 Task: Schedule a meeting for the charity event promotion.
Action: Mouse moved to (316, 155)
Screenshot: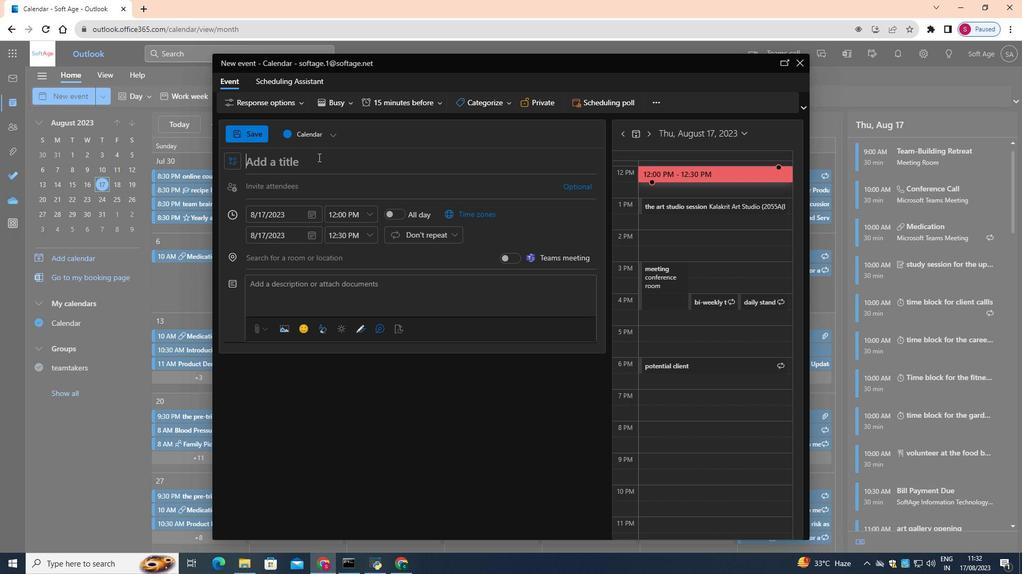 
Action: Mouse pressed left at (316, 155)
Screenshot: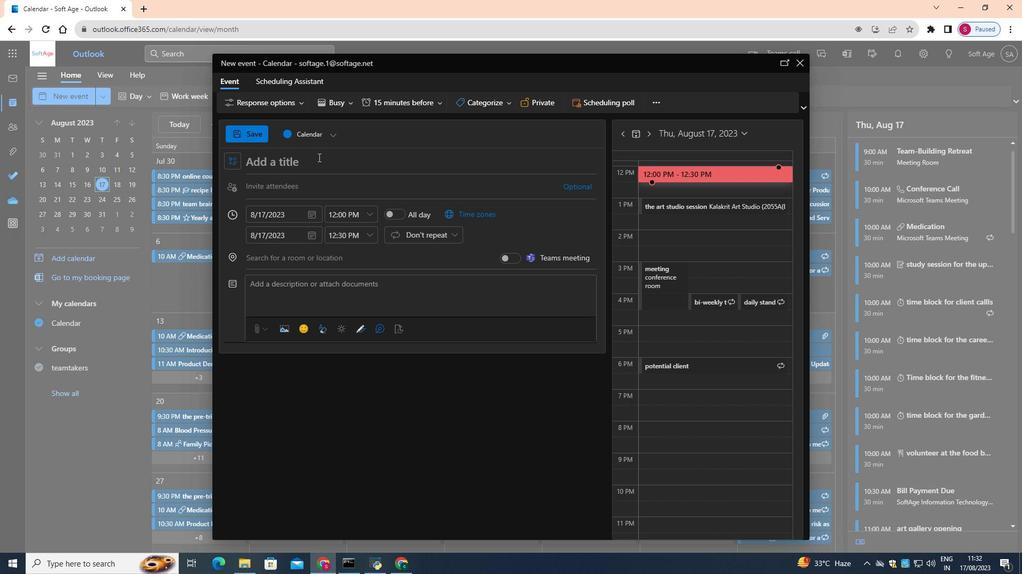 
Action: Key pressed <Key.shift>Charity<Key.space><Key.shift>Event<Key.space><Key.shift>Promotion<Key.space><Key.shift>Meeting
Screenshot: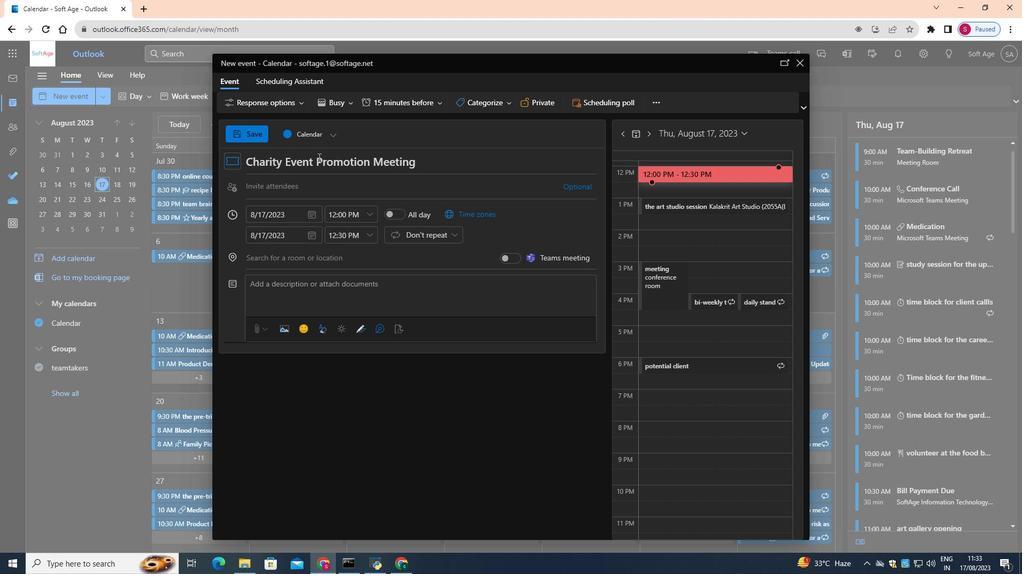 
Action: Mouse moved to (305, 211)
Screenshot: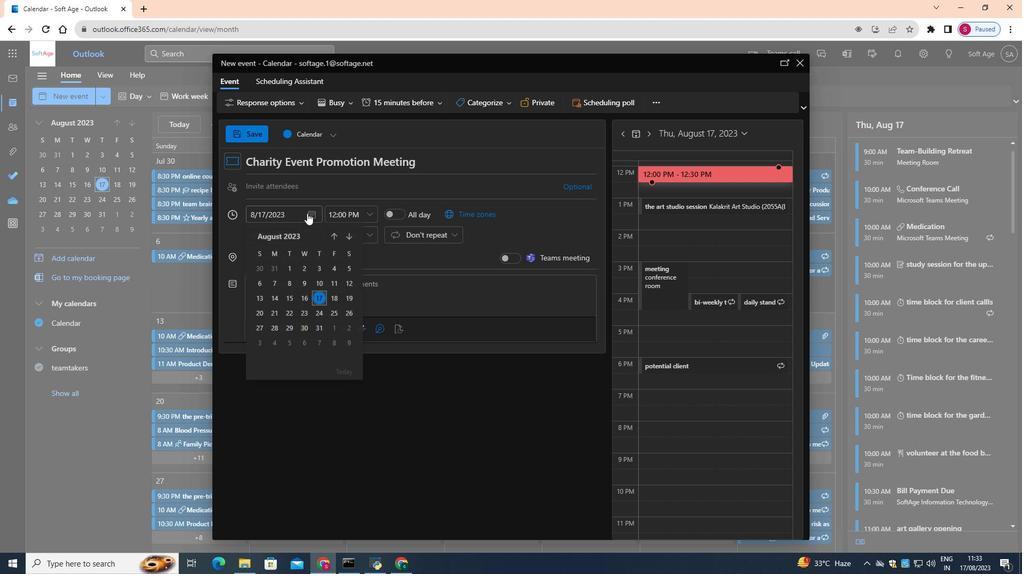 
Action: Mouse pressed left at (305, 211)
Screenshot: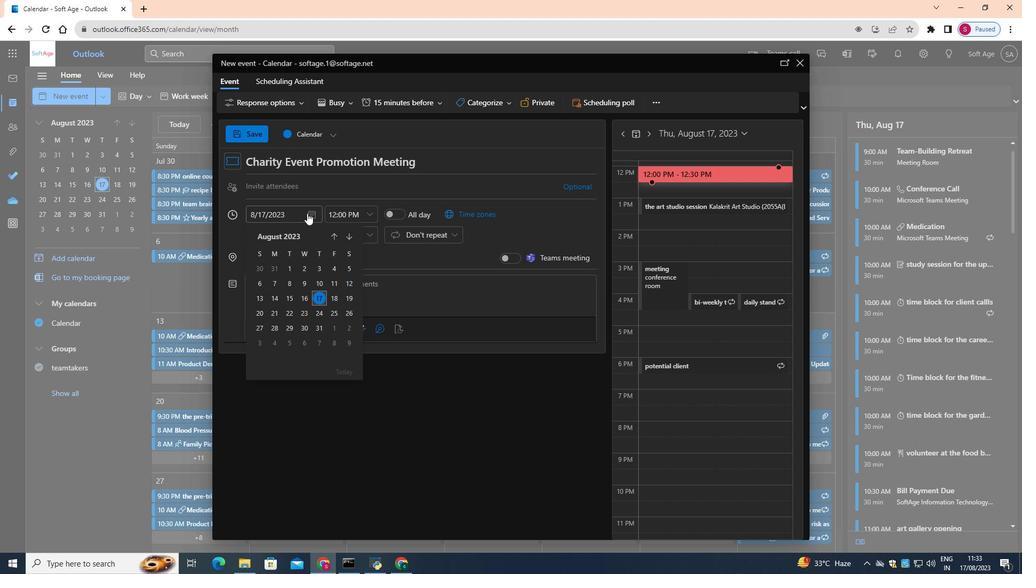 
Action: Mouse moved to (269, 311)
Screenshot: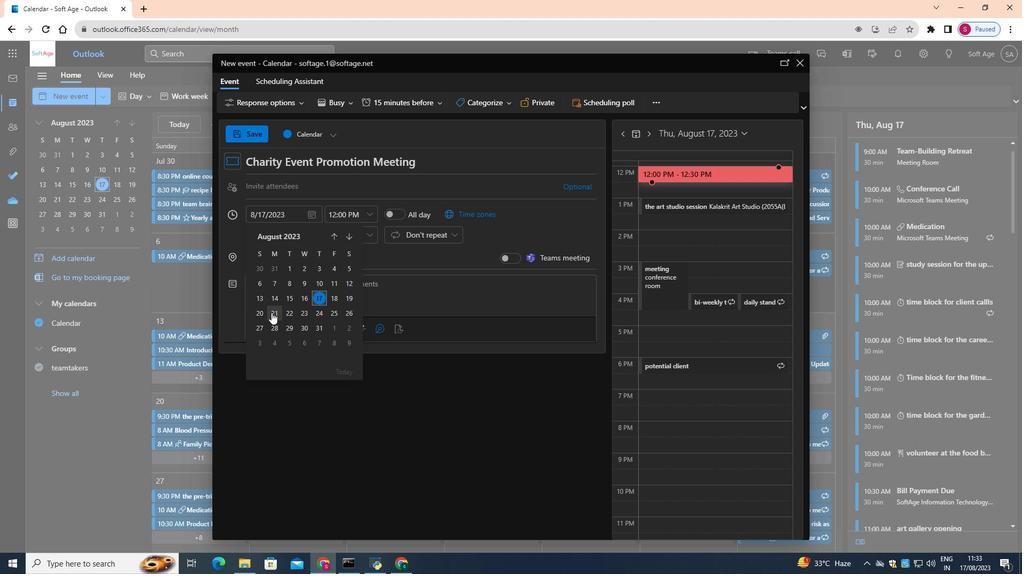 
Action: Mouse pressed left at (269, 311)
Screenshot: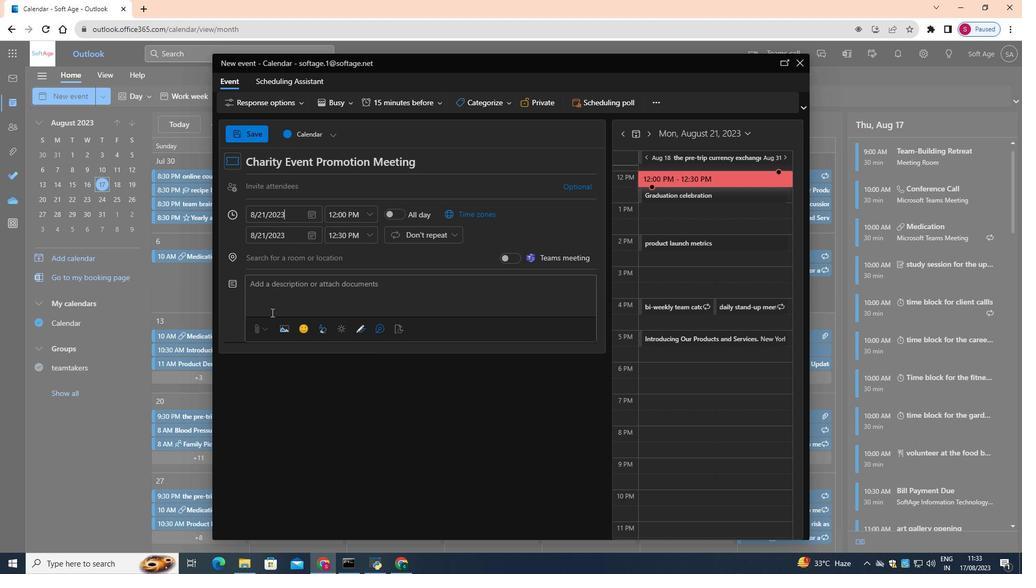 
Action: Mouse moved to (366, 217)
Screenshot: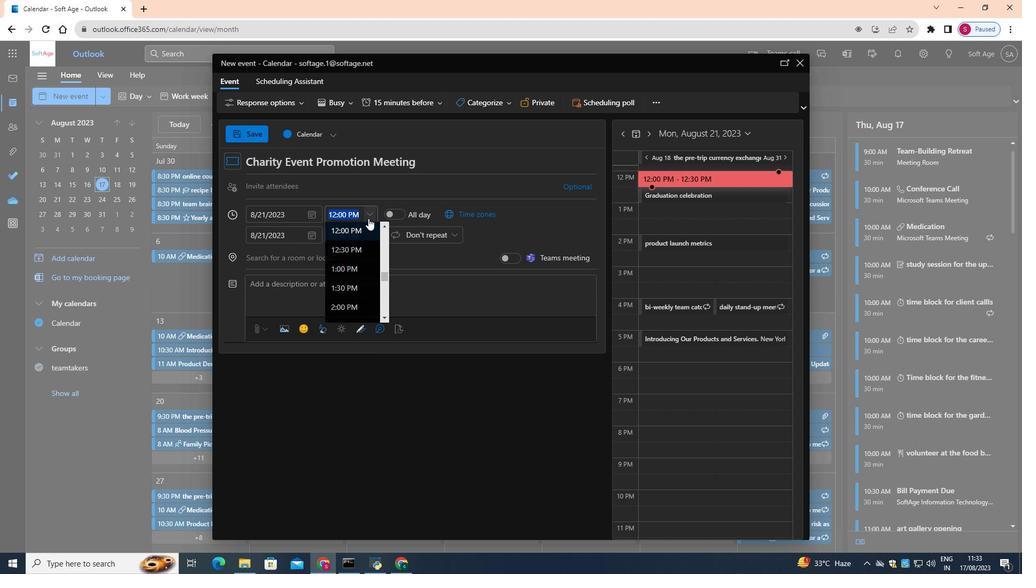 
Action: Mouse pressed left at (366, 217)
Screenshot: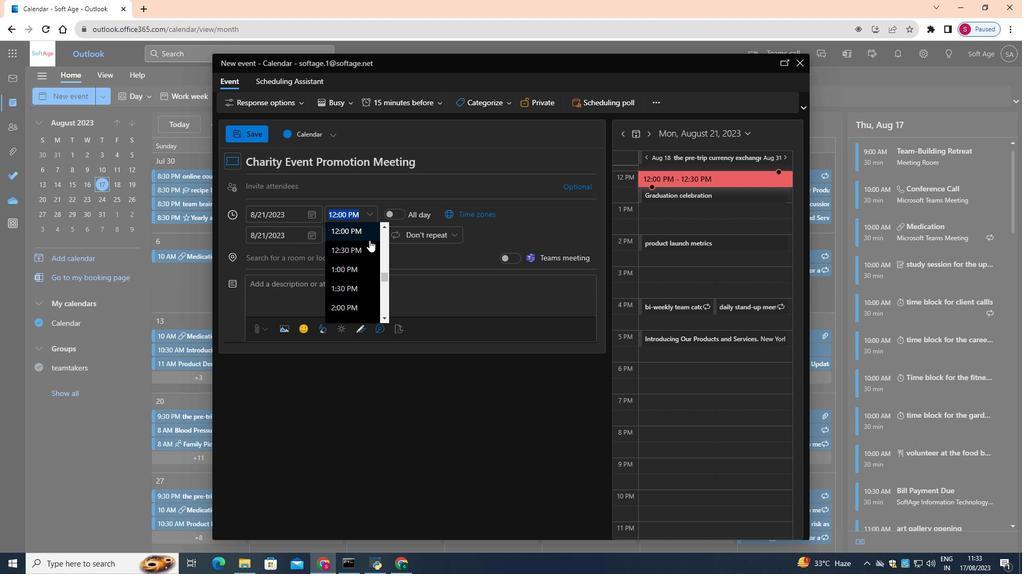 
Action: Mouse moved to (350, 252)
Screenshot: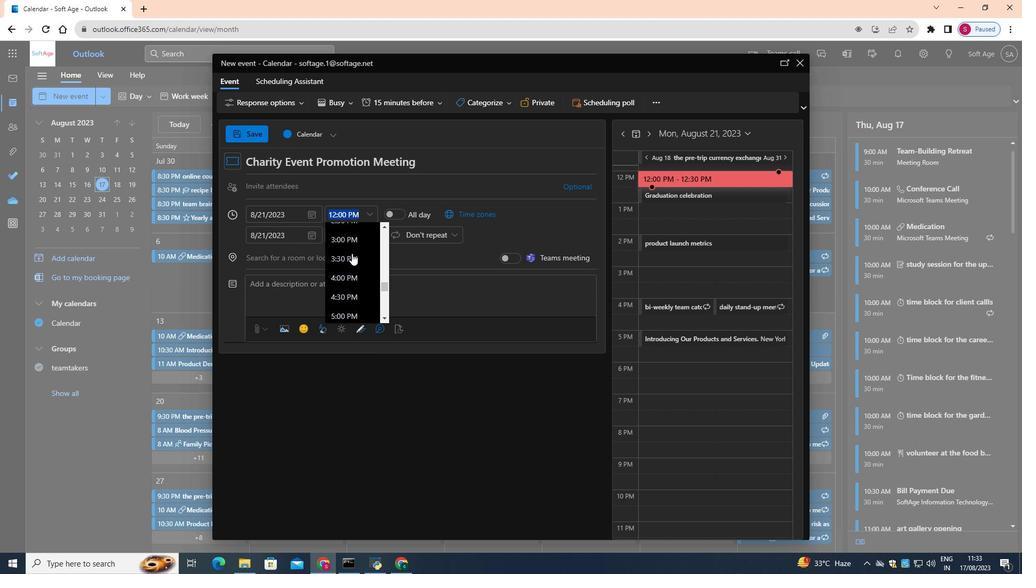 
Action: Mouse scrolled (350, 251) with delta (0, 0)
Screenshot: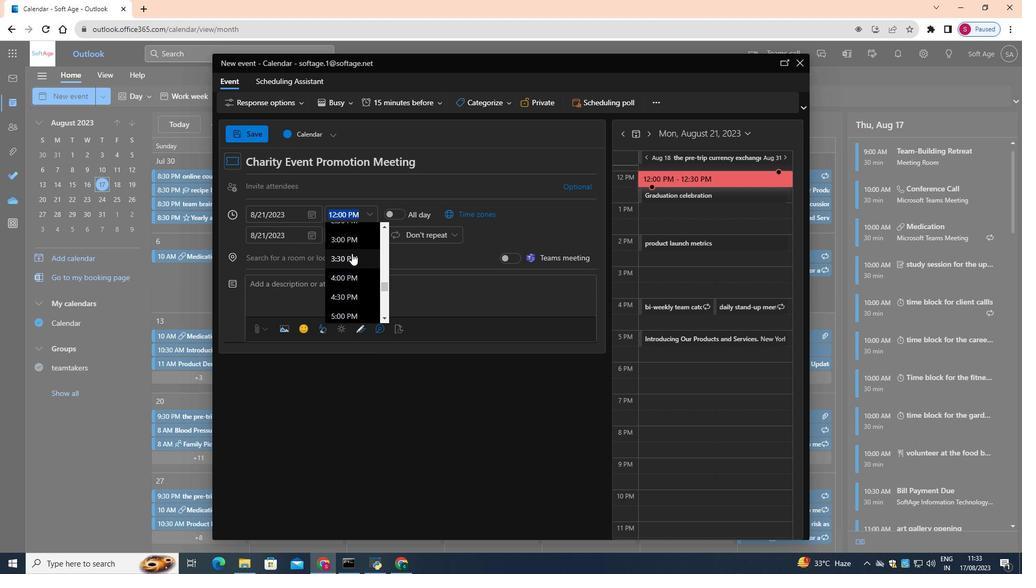 
Action: Mouse scrolled (350, 251) with delta (0, 0)
Screenshot: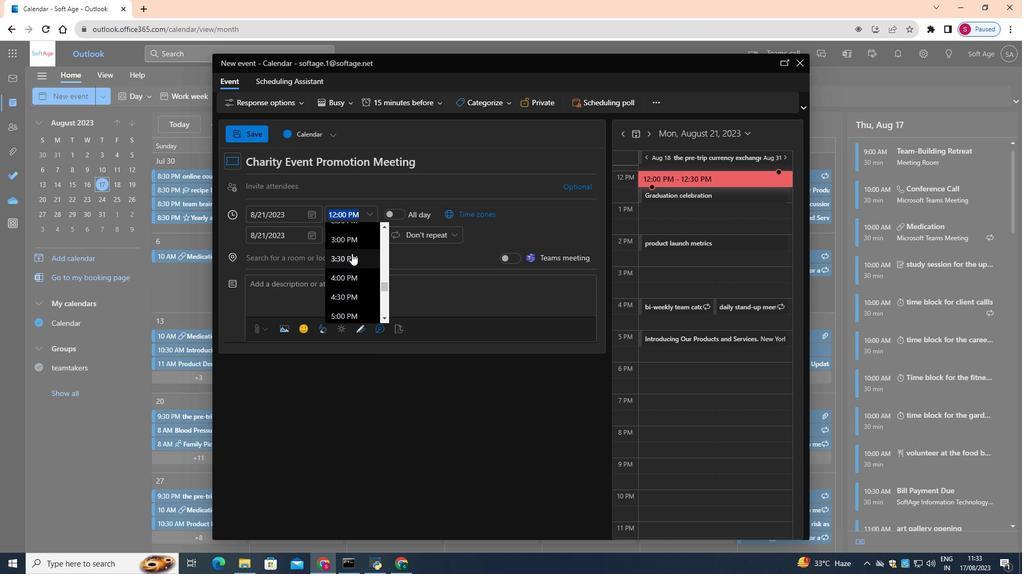 
Action: Mouse scrolled (350, 252) with delta (0, 0)
Screenshot: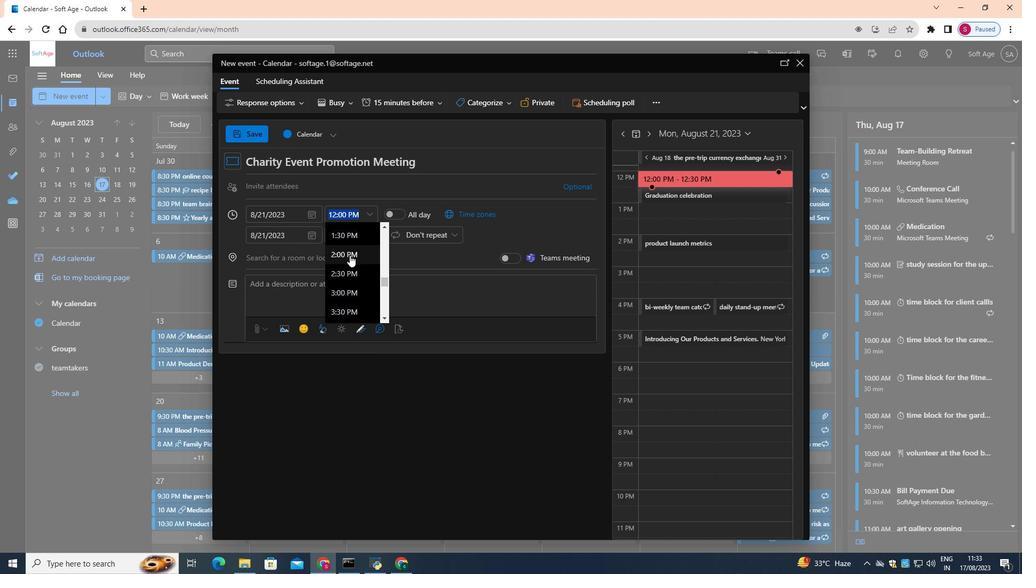 
Action: Mouse moved to (348, 253)
Screenshot: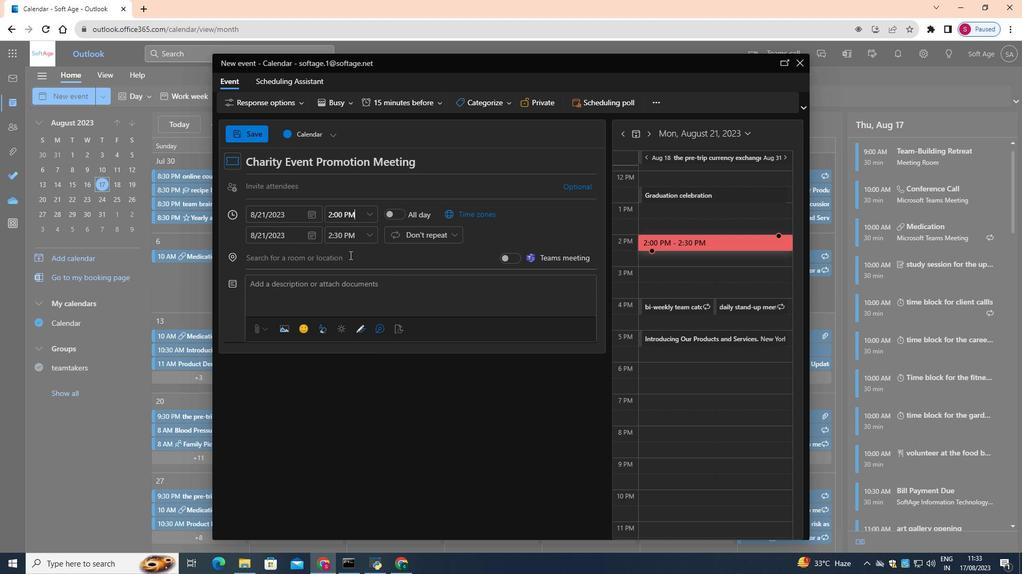 
Action: Mouse pressed left at (348, 253)
Screenshot: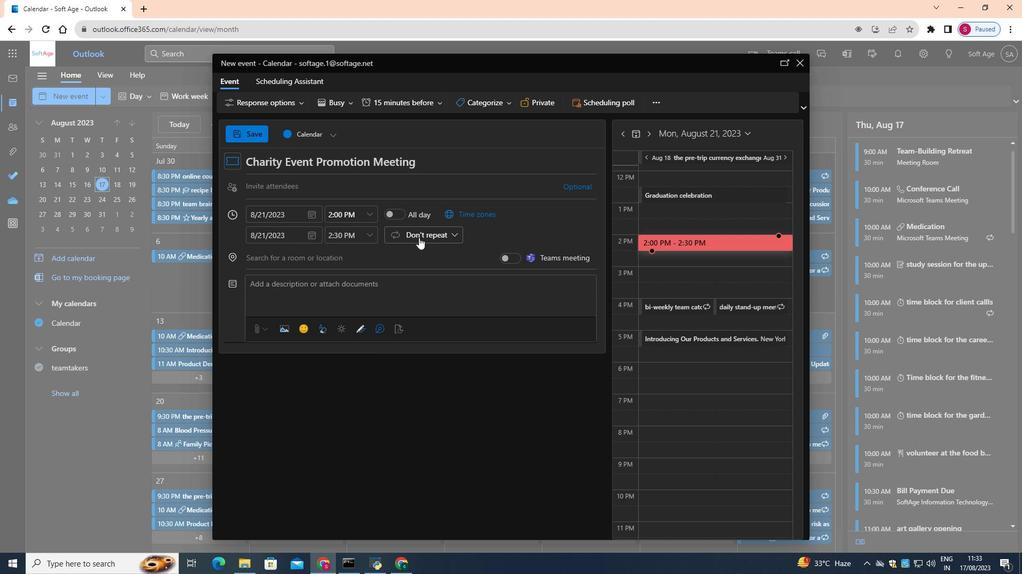 
Action: Mouse moved to (392, 282)
Screenshot: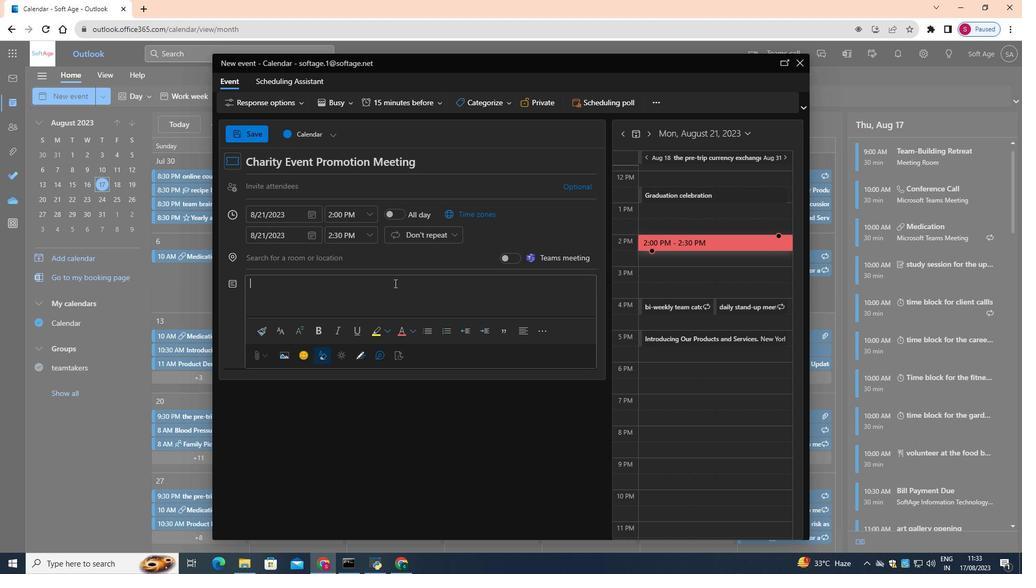
Action: Mouse pressed left at (392, 282)
Screenshot: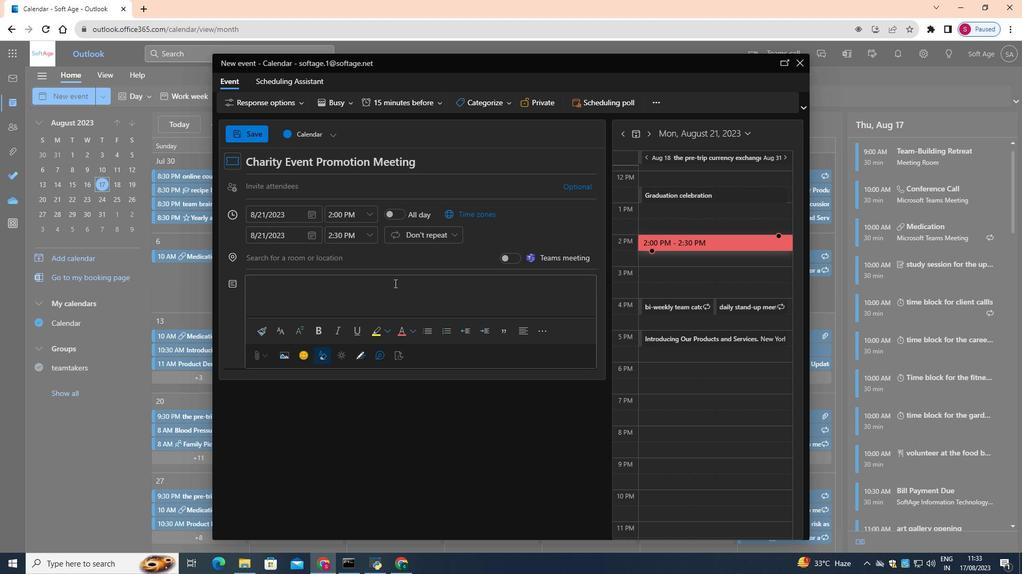 
Action: Key pressed <Key.shift>Let's<Key.space>come<Key.space>together<Key.space>to<Key.space>make<Key.space>a<Key.space>positive<Key.space>impact<Key.shift_r>!<Key.space><Key.shift>Join<Key.space>us<Key.space>for<Key.space>a<Key.space>meeting<Key.space>focused<Key.space>on<Key.space>promoting<Key.space>our<Key.space>upcoming<Key.space>charity<Key.space>ent<Key.space>and<Key.space>maximizing<Key.space>its<Key.space>reach<Key.space>to<Key.space>benefit<Key.space>the<Key.space>cause.
Screenshot: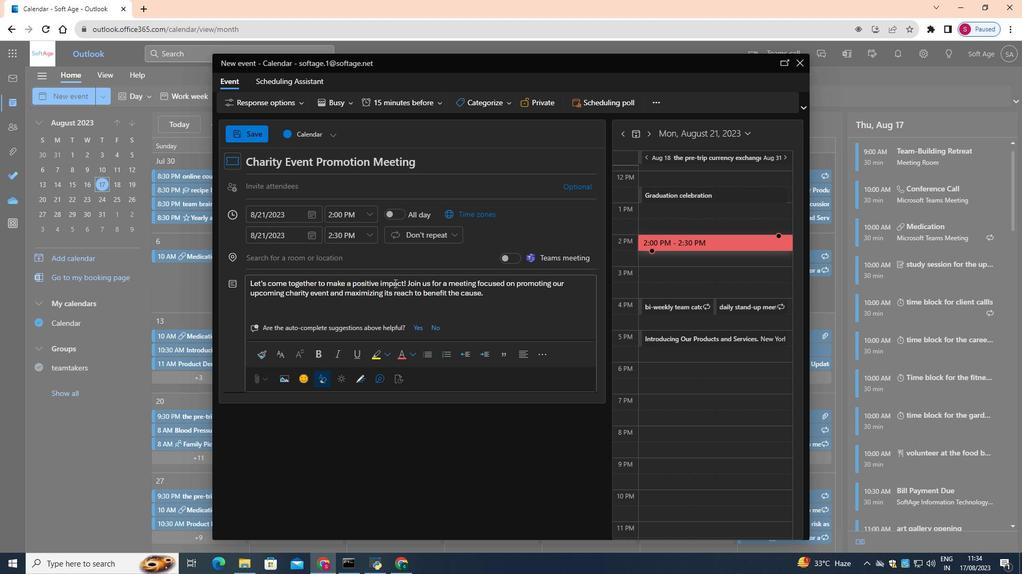 
Action: Mouse moved to (250, 126)
Screenshot: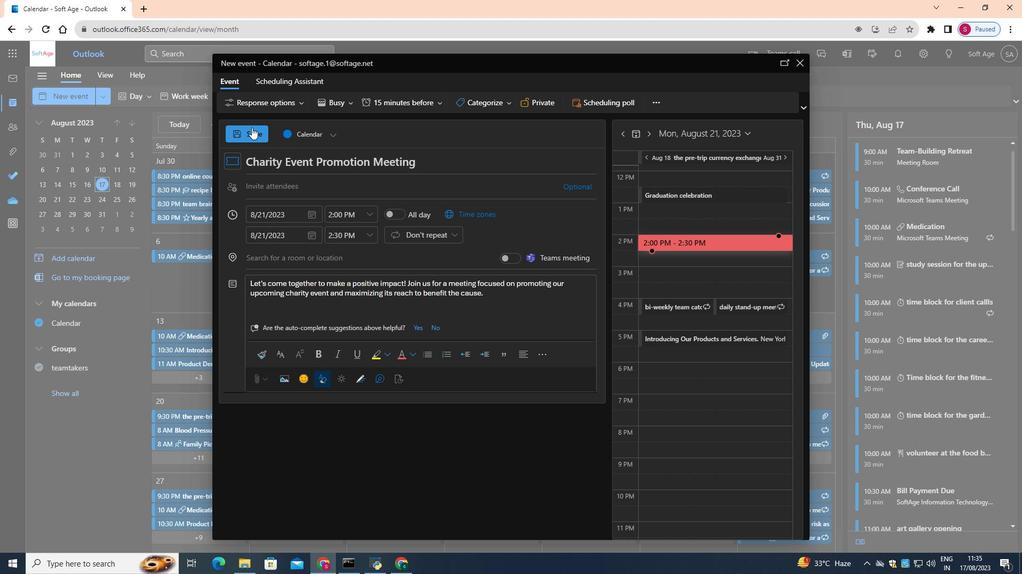 
Action: Mouse pressed left at (250, 126)
Screenshot: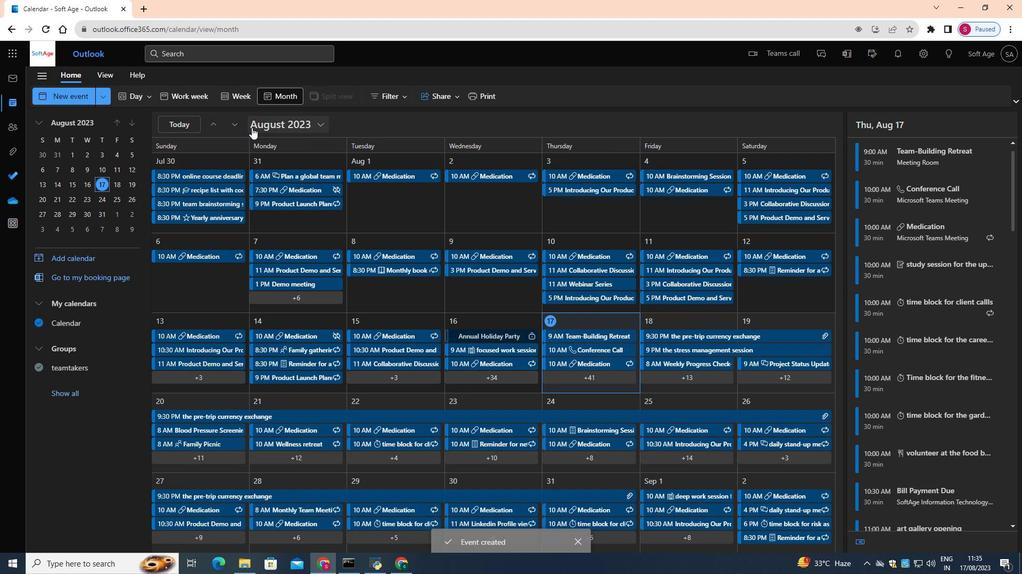 
